 Task: Check a repository's "Branches" to see available branches.
Action: Mouse moved to (1027, 60)
Screenshot: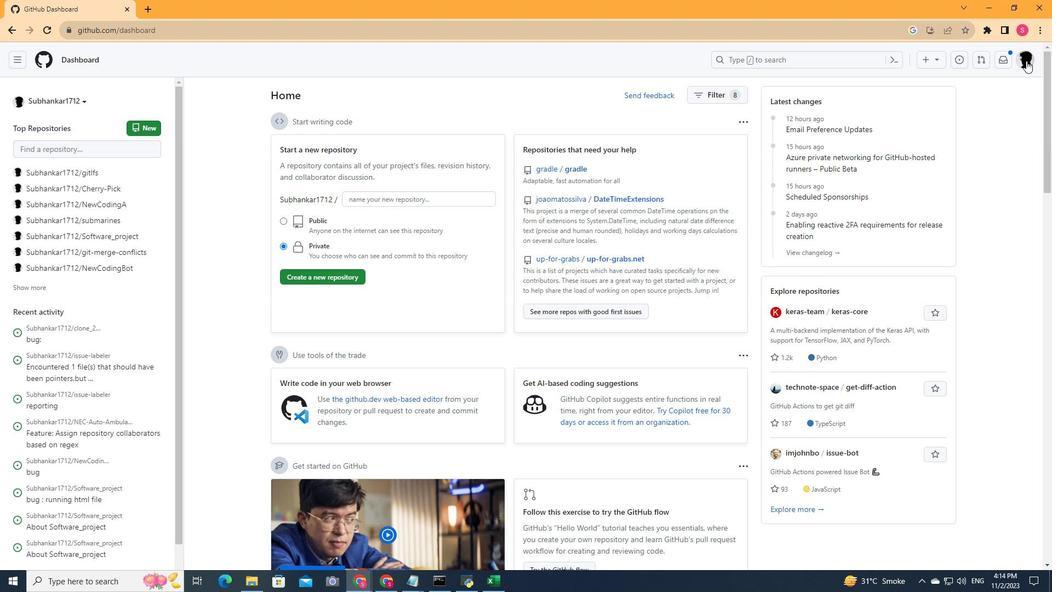 
Action: Mouse pressed left at (1027, 60)
Screenshot: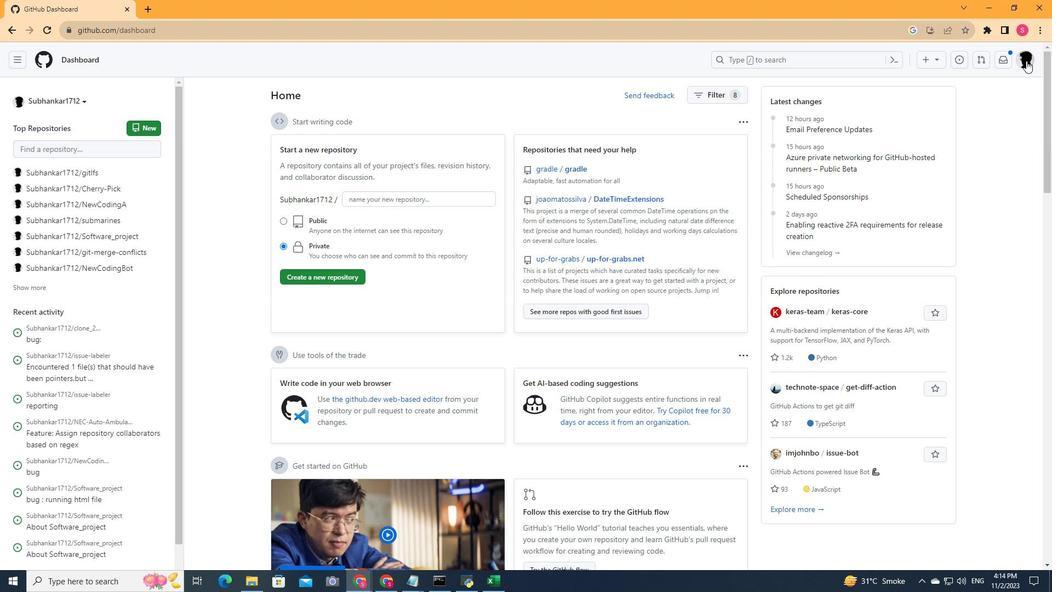 
Action: Mouse moved to (923, 143)
Screenshot: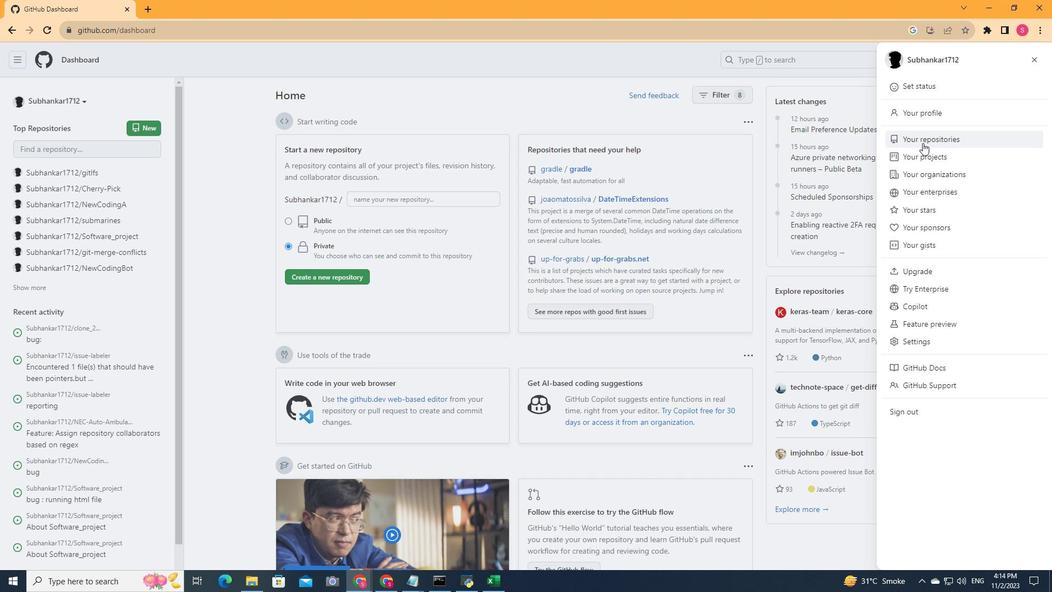 
Action: Mouse pressed left at (923, 143)
Screenshot: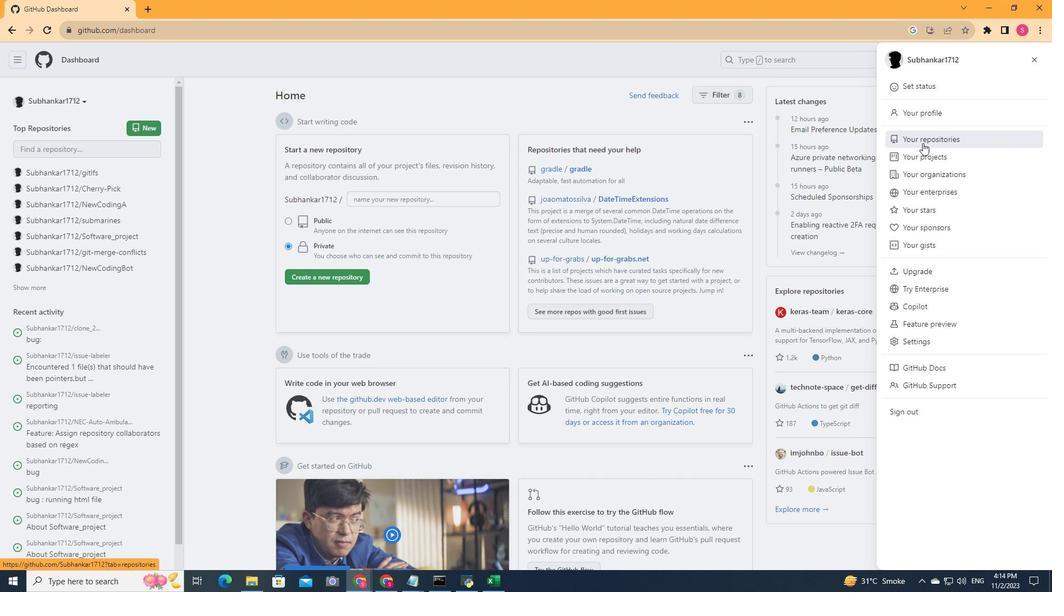 
Action: Mouse moved to (414, 453)
Screenshot: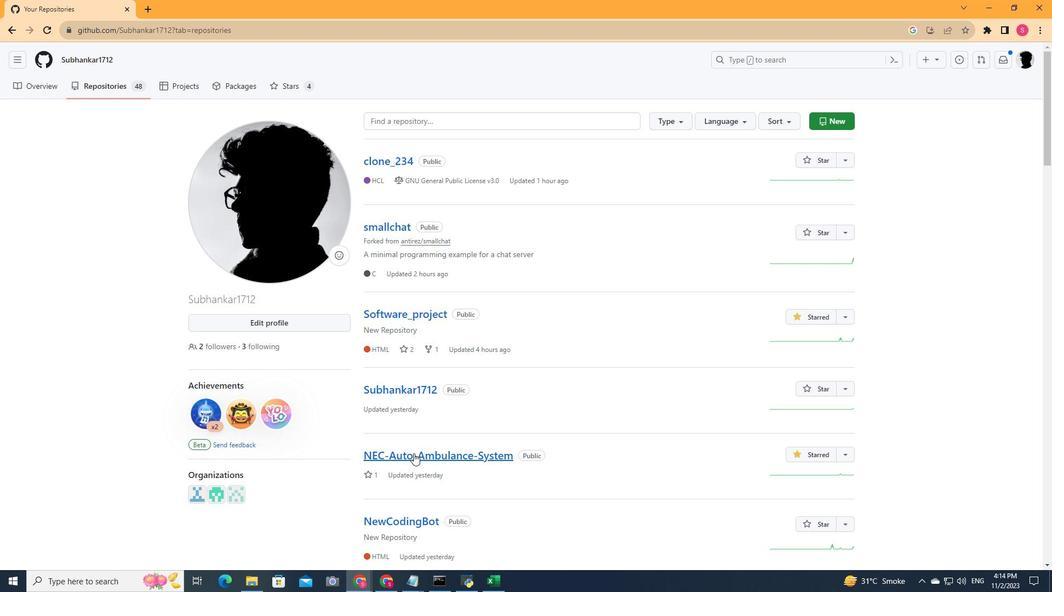 
Action: Mouse scrolled (414, 452) with delta (0, 0)
Screenshot: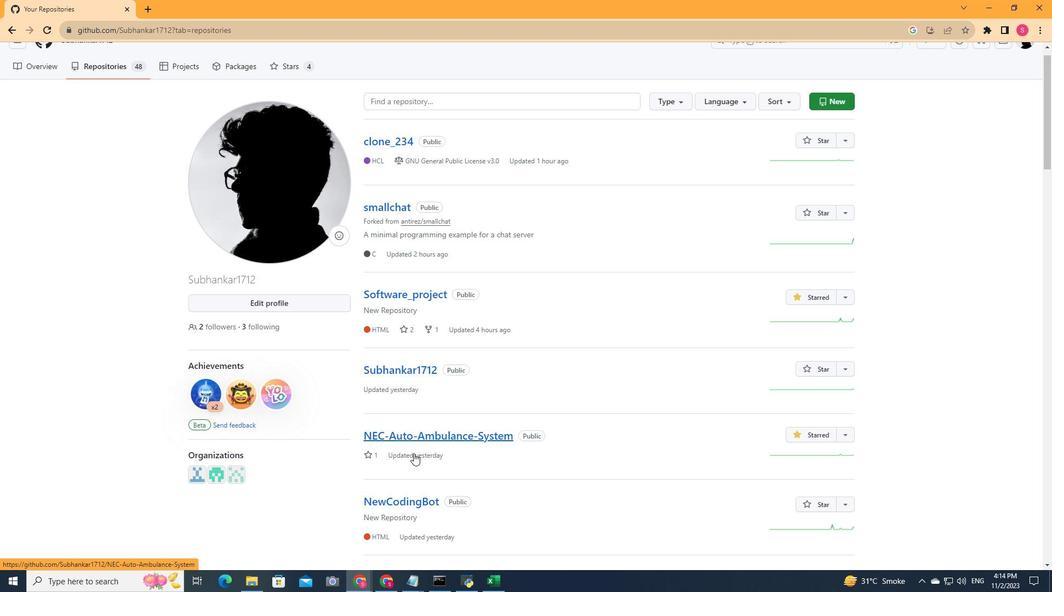 
Action: Mouse scrolled (414, 452) with delta (0, 0)
Screenshot: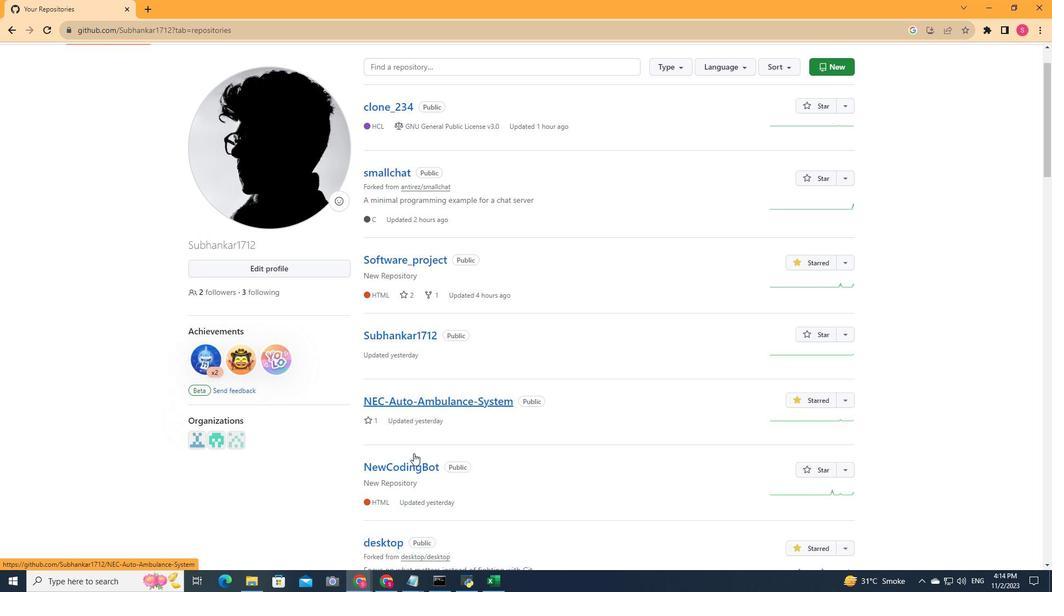 
Action: Mouse moved to (427, 347)
Screenshot: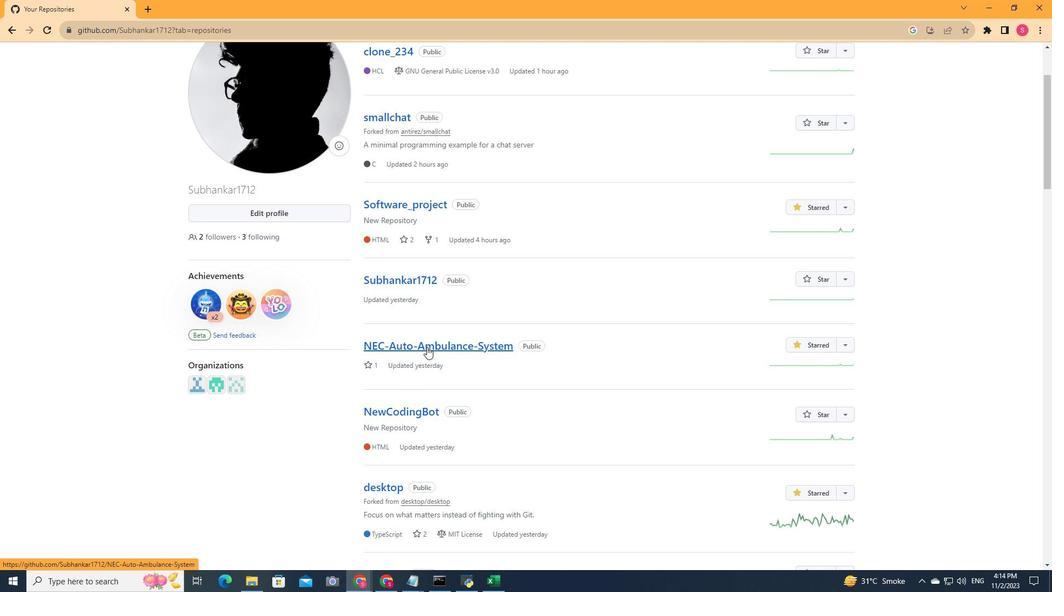 
Action: Mouse pressed left at (427, 347)
Screenshot: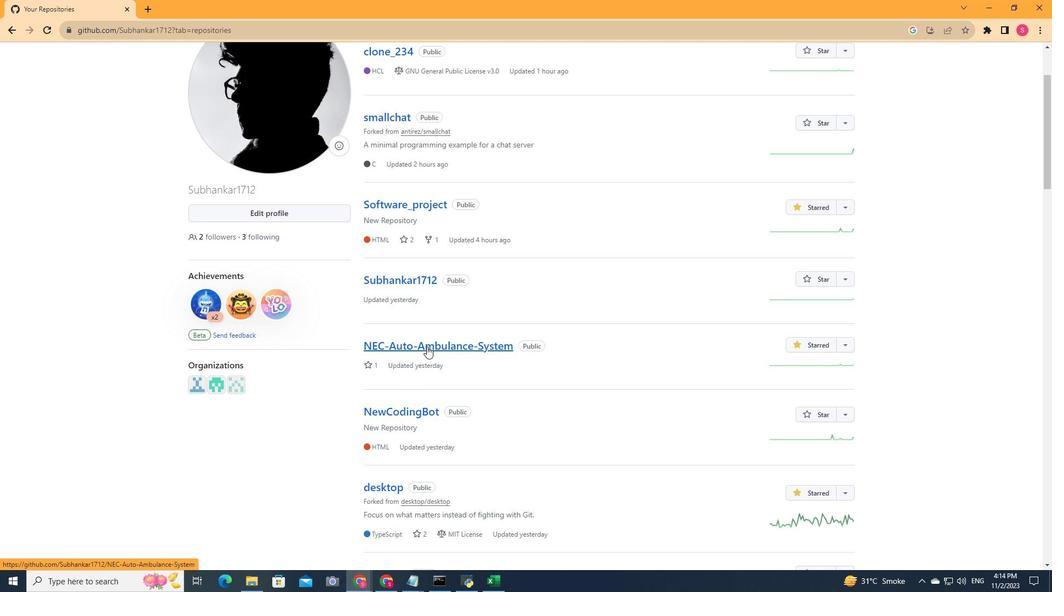 
Action: Mouse moved to (296, 157)
Screenshot: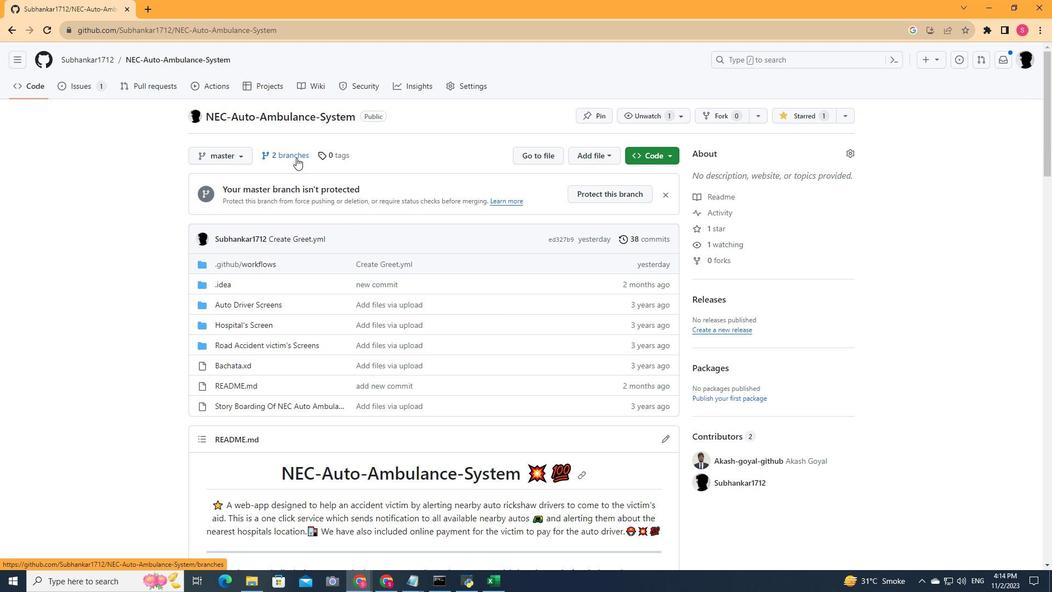 
Action: Mouse pressed left at (296, 157)
Screenshot: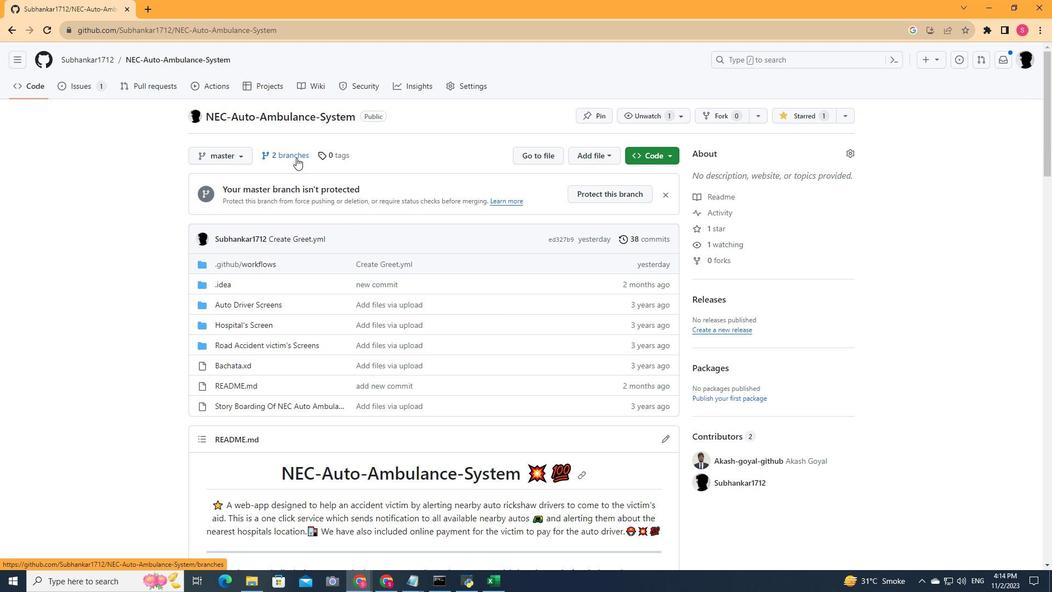 
Action: Mouse moved to (284, 324)
Screenshot: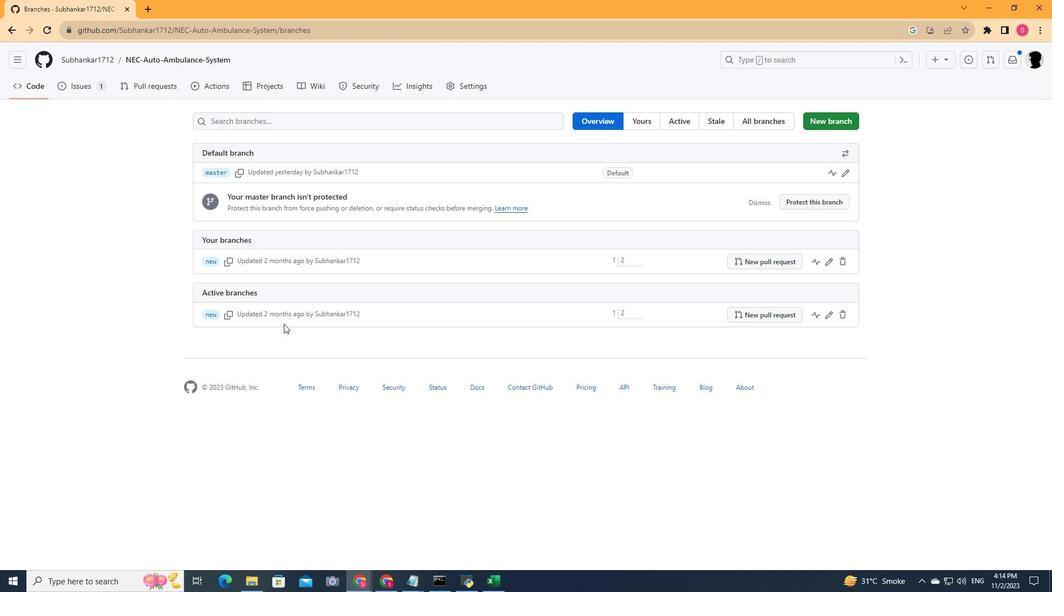 
